Task: Check the events in the range January 20, 2024 to January 29, 2024.
Action: Mouse moved to (120, 204)
Screenshot: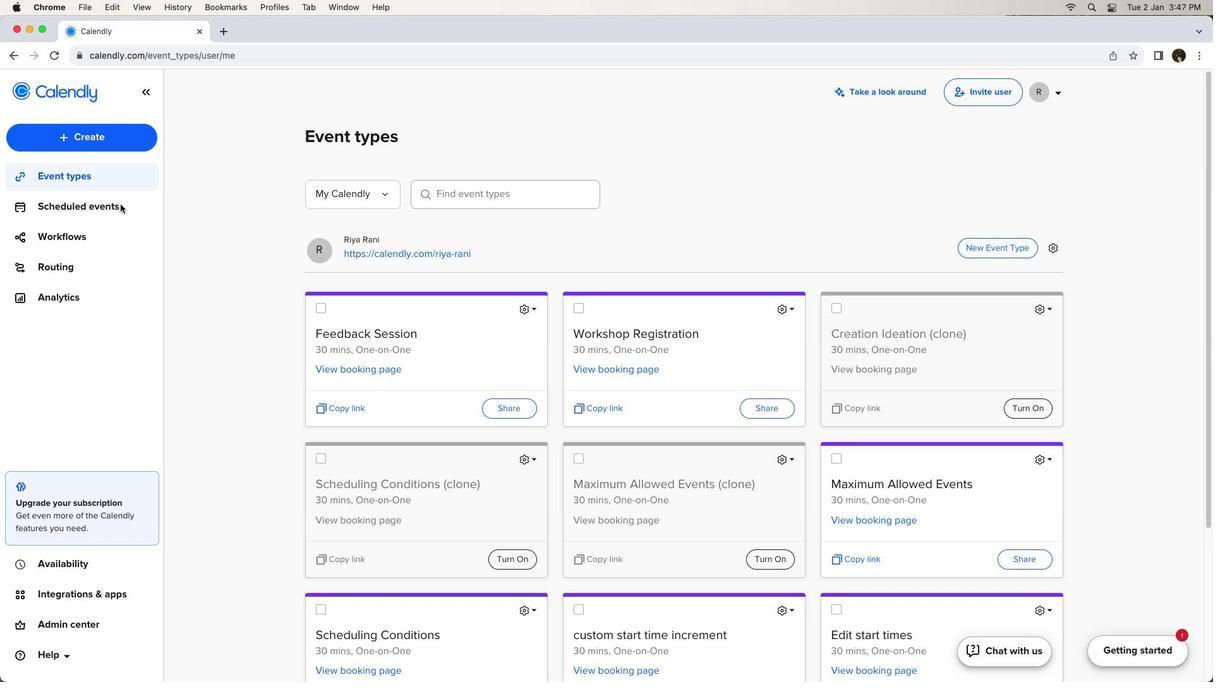 
Action: Mouse pressed left at (120, 204)
Screenshot: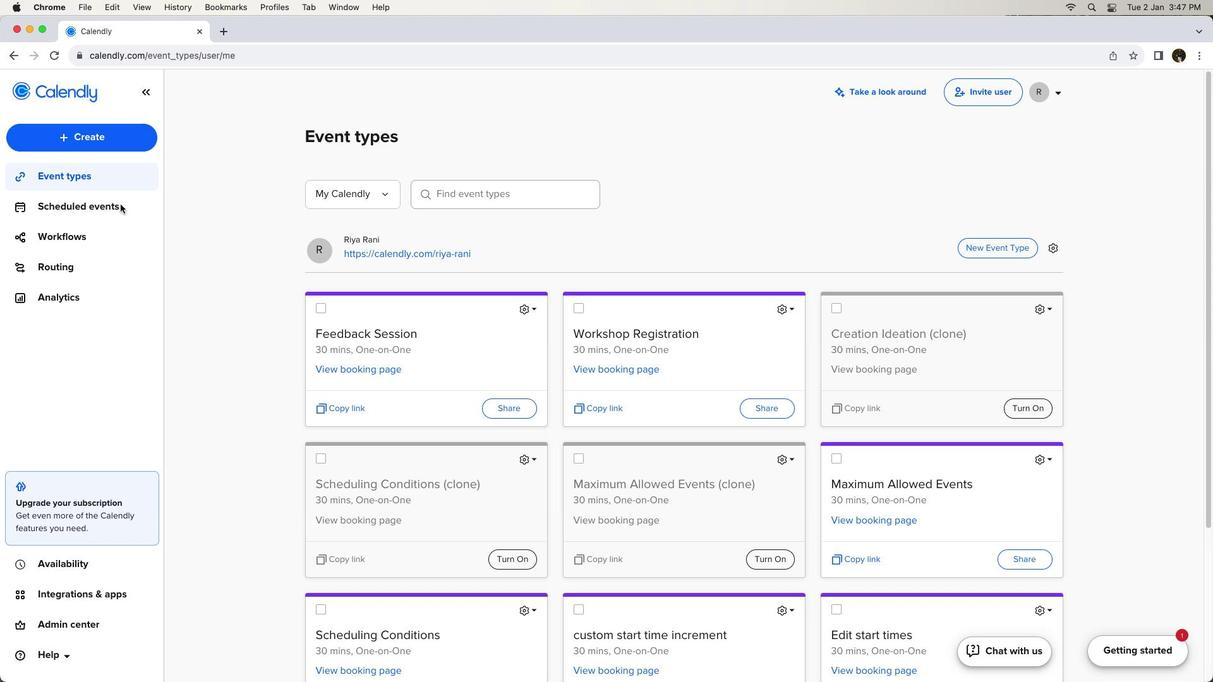 
Action: Mouse pressed left at (120, 204)
Screenshot: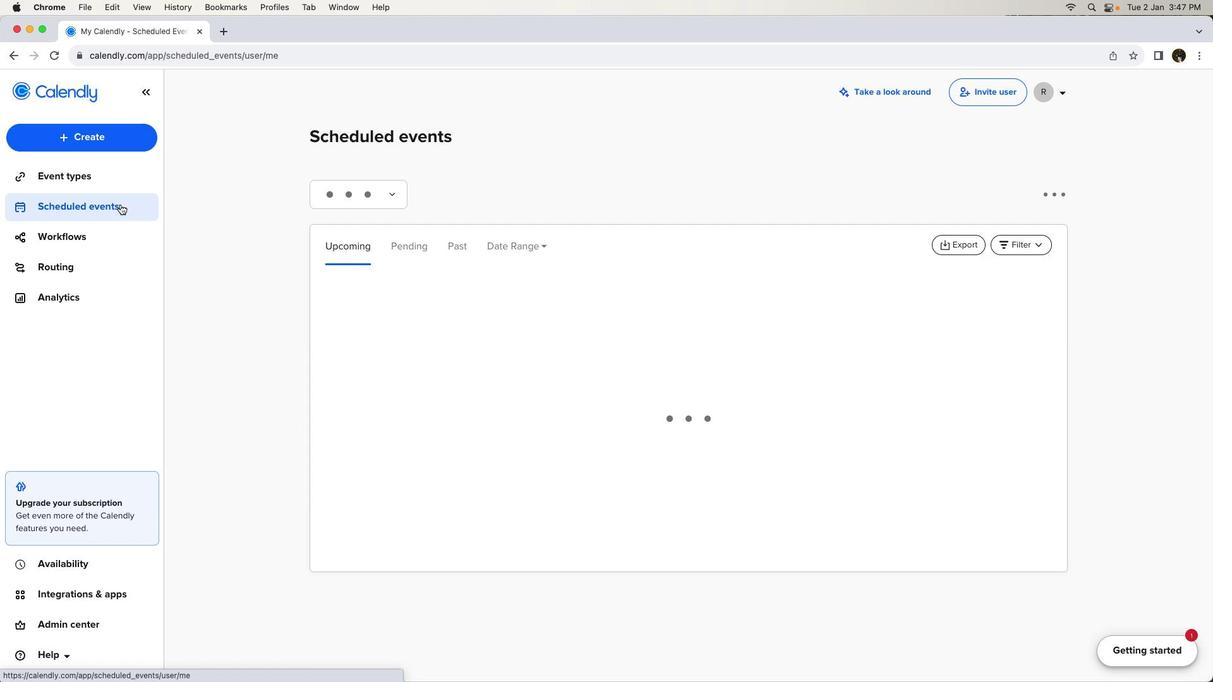 
Action: Mouse moved to (522, 246)
Screenshot: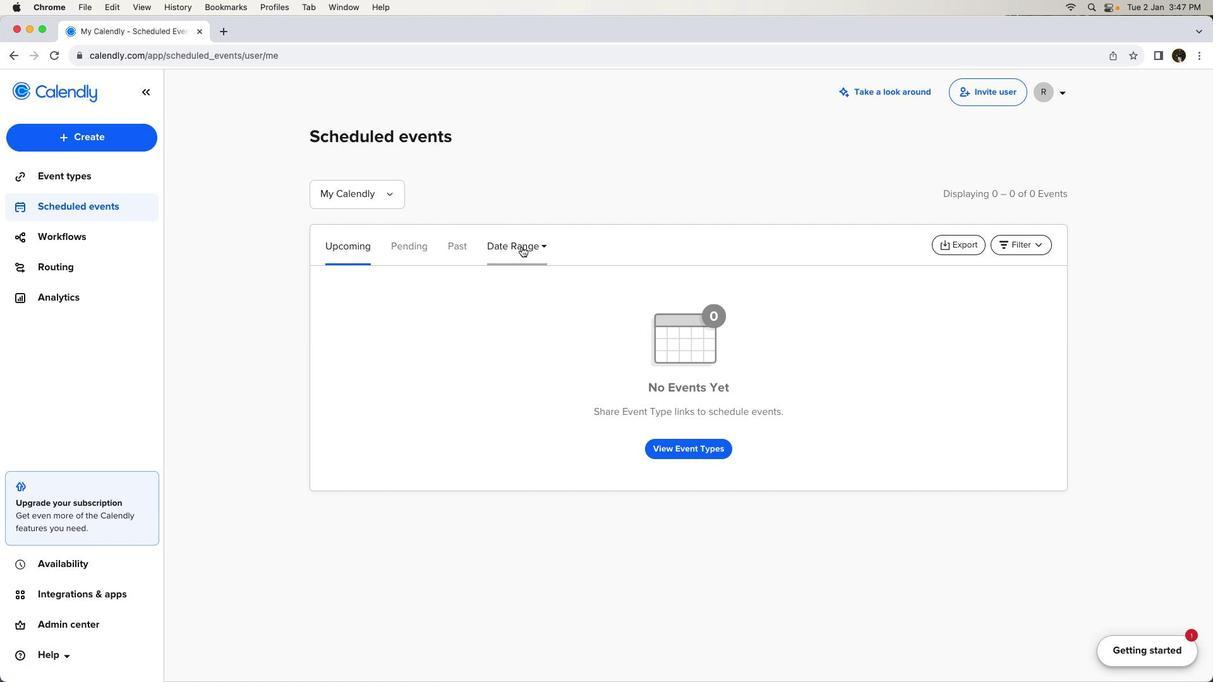 
Action: Mouse pressed left at (522, 246)
Screenshot: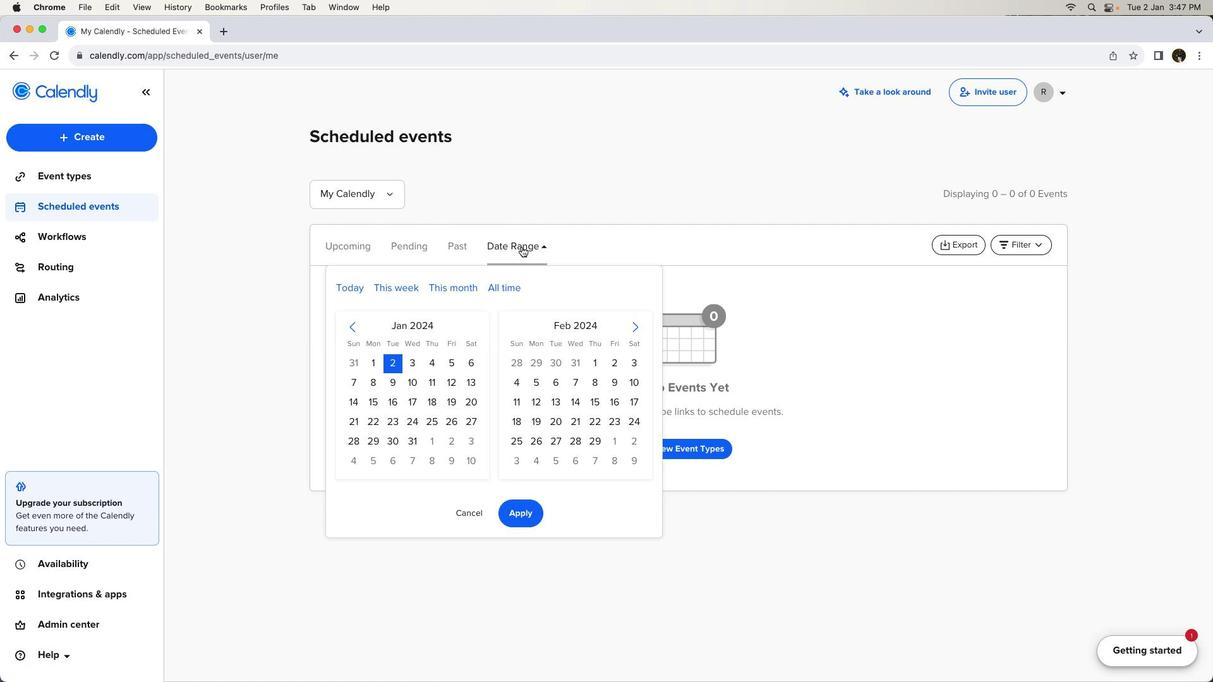 
Action: Mouse moved to (474, 400)
Screenshot: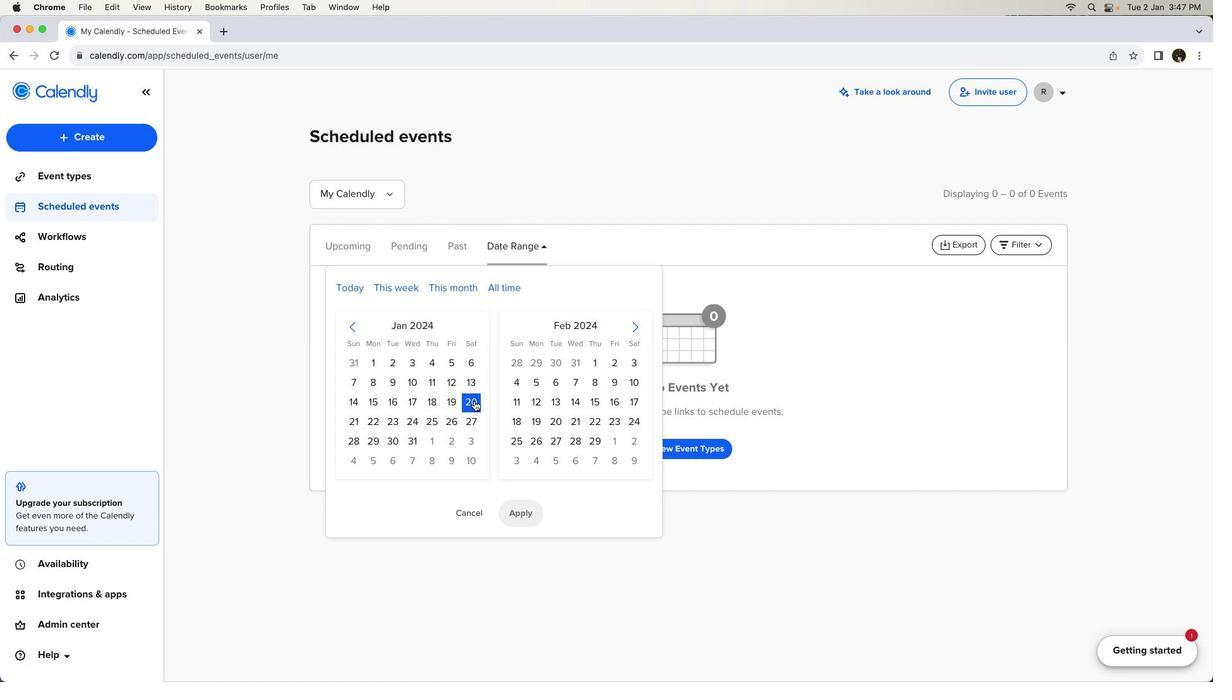 
Action: Mouse pressed left at (474, 400)
Screenshot: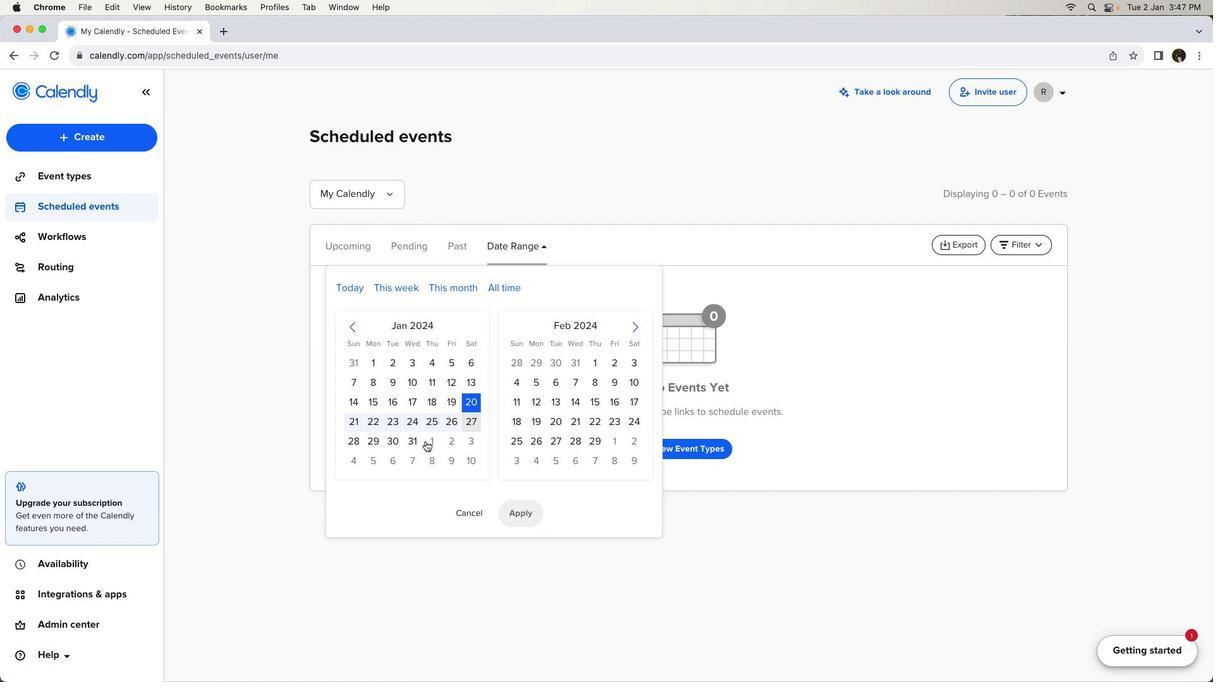 
Action: Mouse moved to (372, 447)
Screenshot: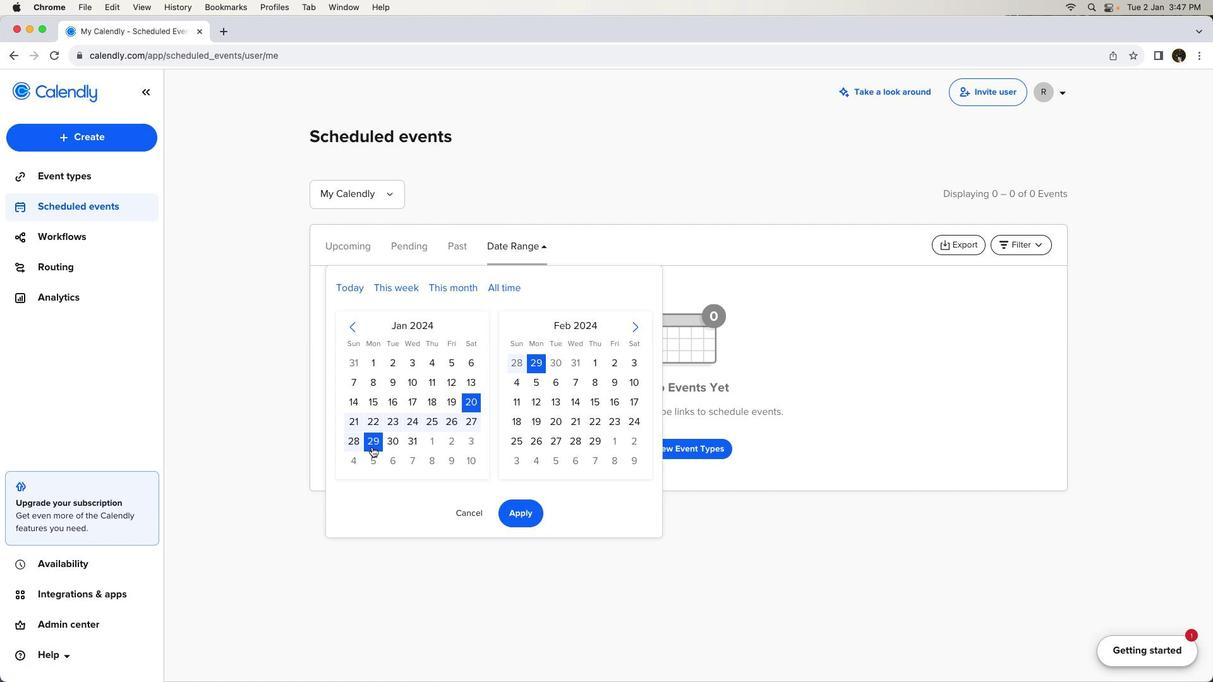 
Action: Mouse pressed left at (372, 447)
Screenshot: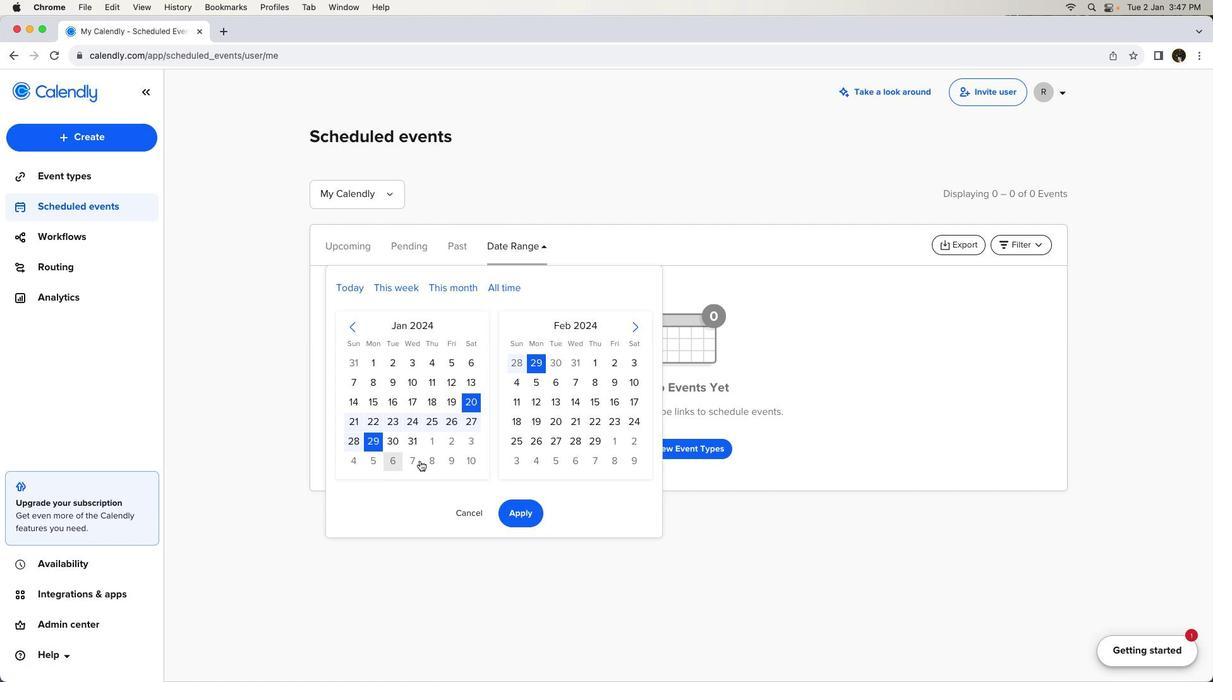 
Action: Mouse moved to (517, 513)
Screenshot: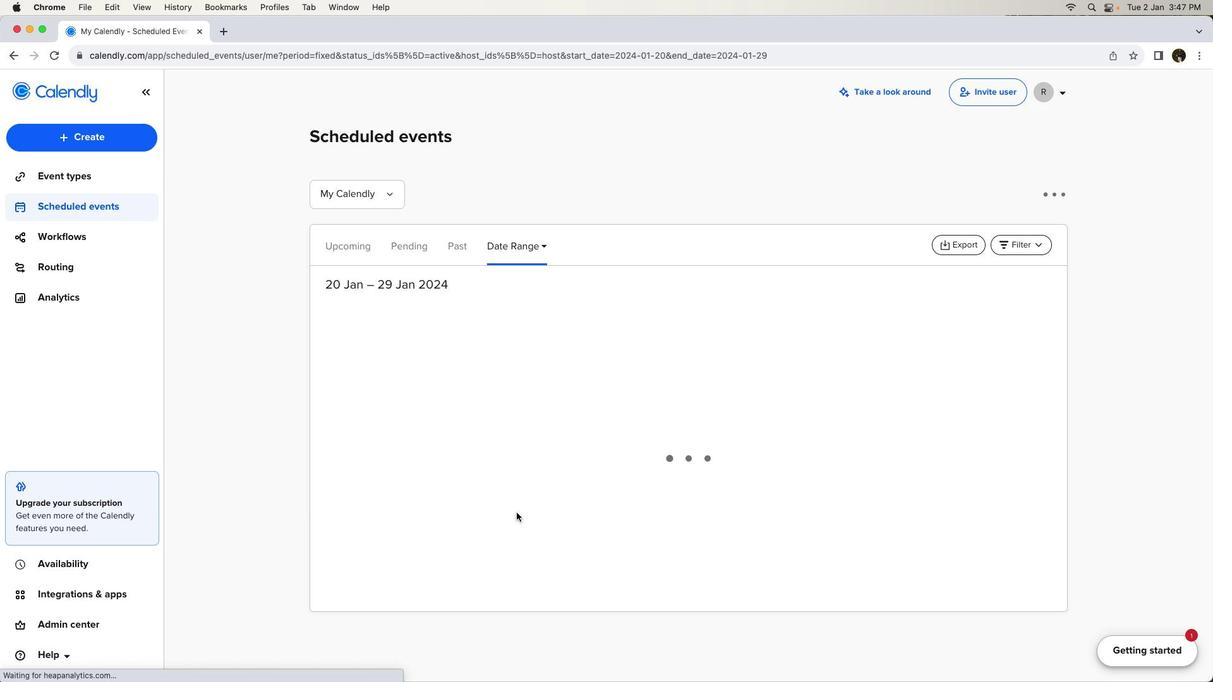 
Action: Mouse pressed left at (517, 513)
Screenshot: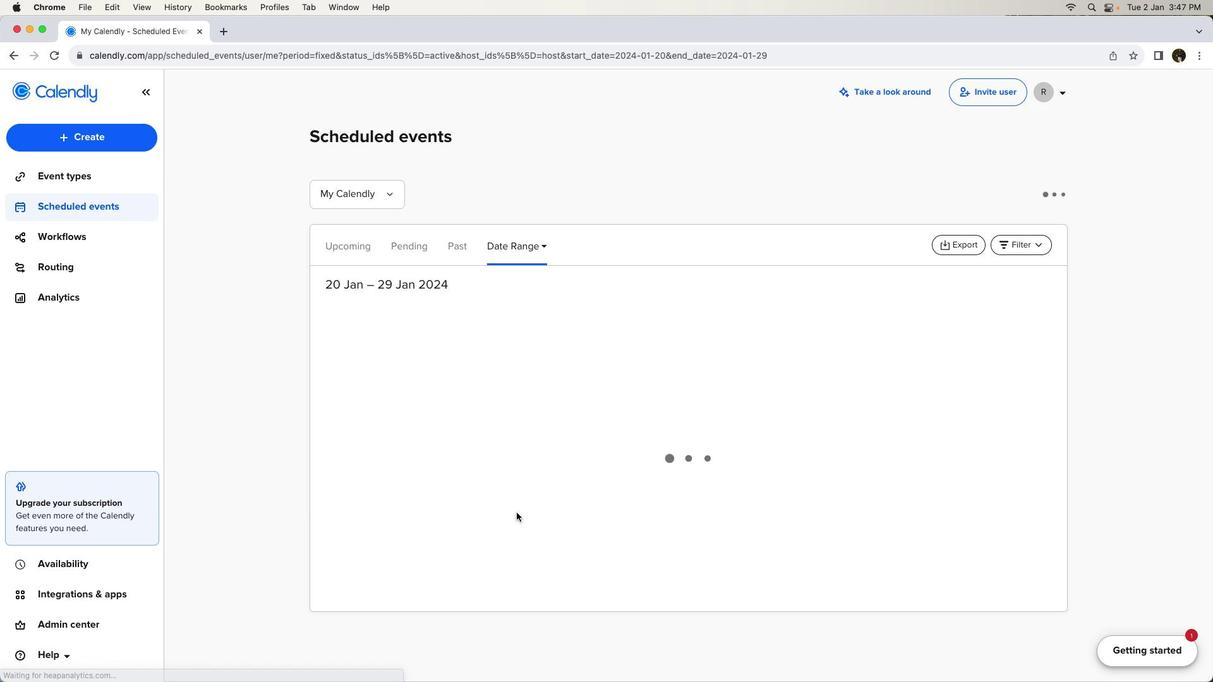 
Action: Mouse moved to (733, 463)
Screenshot: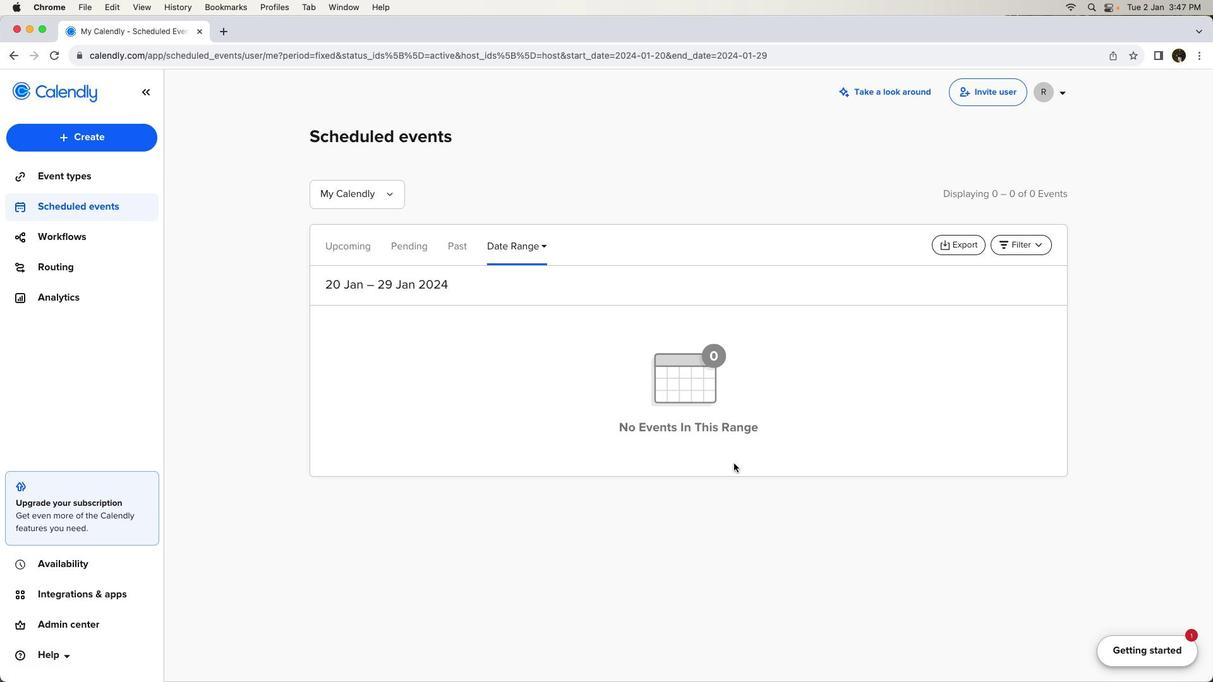 
